 Task: Open a blank sheet, save the file as Onlinelearning.doc and add heading 'Online Learning'Online Learning ,with the parapraph,with the parapraph Online learning has gained prominence, especially during the COVID-19 pandemic. It offers flexible and accessible education opportunities. Ensuring equitable access to online learning, improving digital infrastructure, and enhancing teacher training are crucial for its effectiveness and inclusivity.Apply Font Style Batang And font size 14. Apply font style in  Heading Castellar and font size 16 Change heading alignment to  Center
Action: Mouse moved to (21, 21)
Screenshot: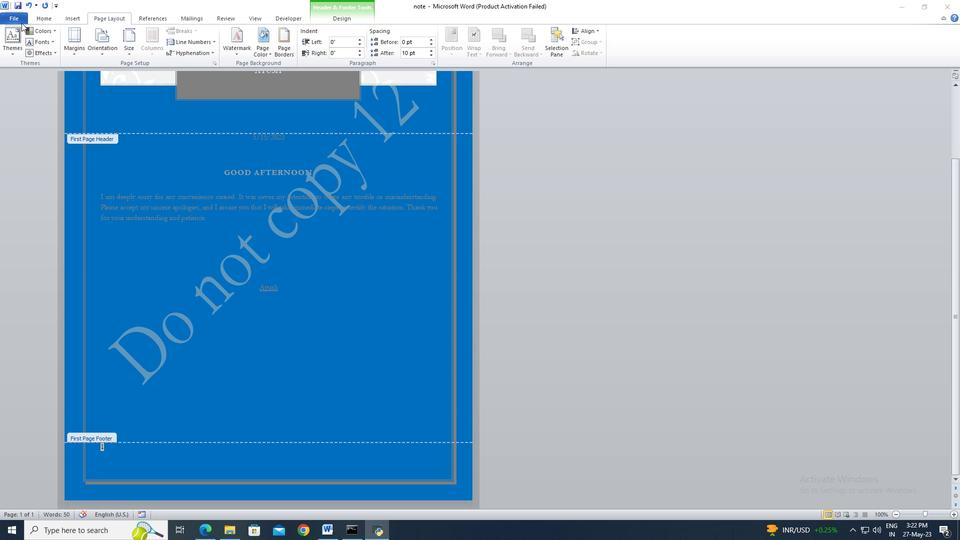 
Action: Mouse pressed left at (21, 21)
Screenshot: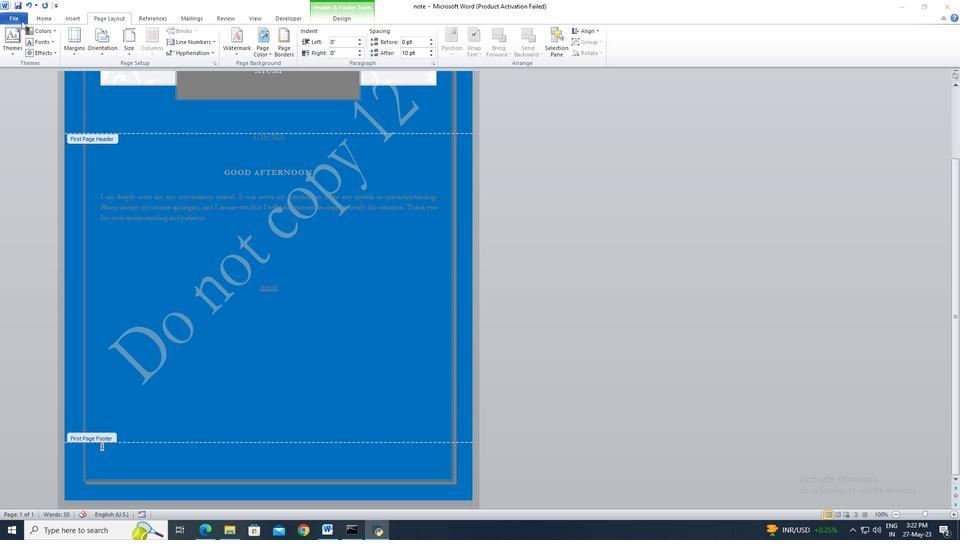 
Action: Mouse pressed left at (21, 21)
Screenshot: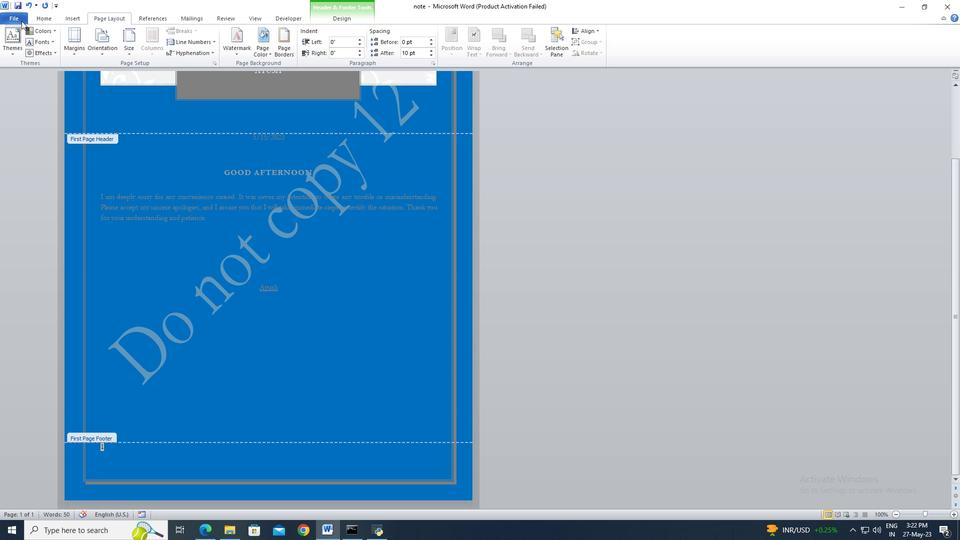 
Action: Mouse moved to (26, 129)
Screenshot: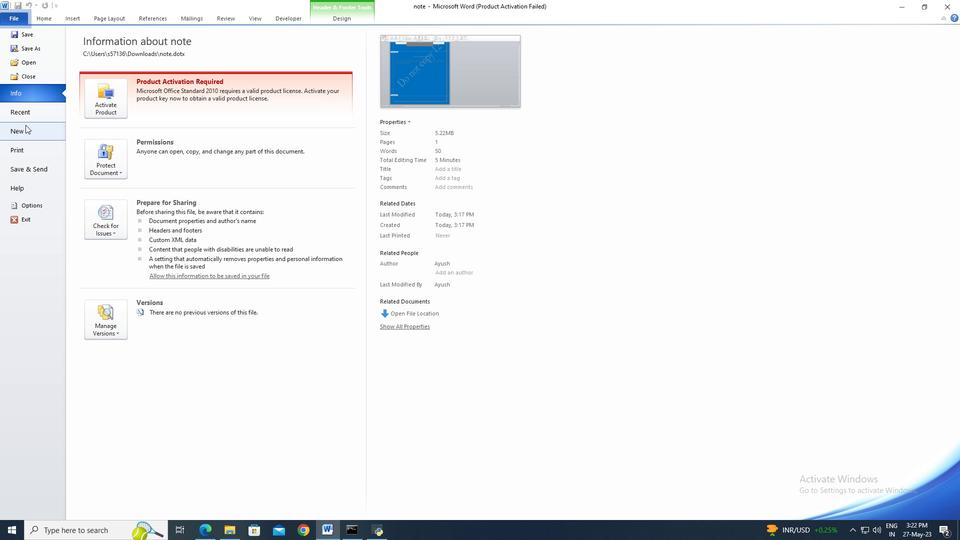 
Action: Mouse pressed left at (26, 129)
Screenshot: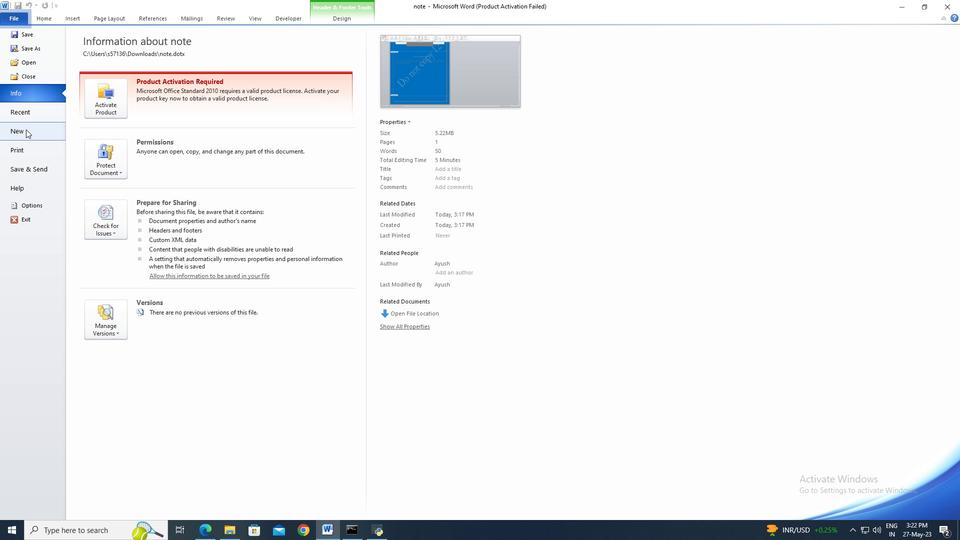 
Action: Mouse moved to (487, 244)
Screenshot: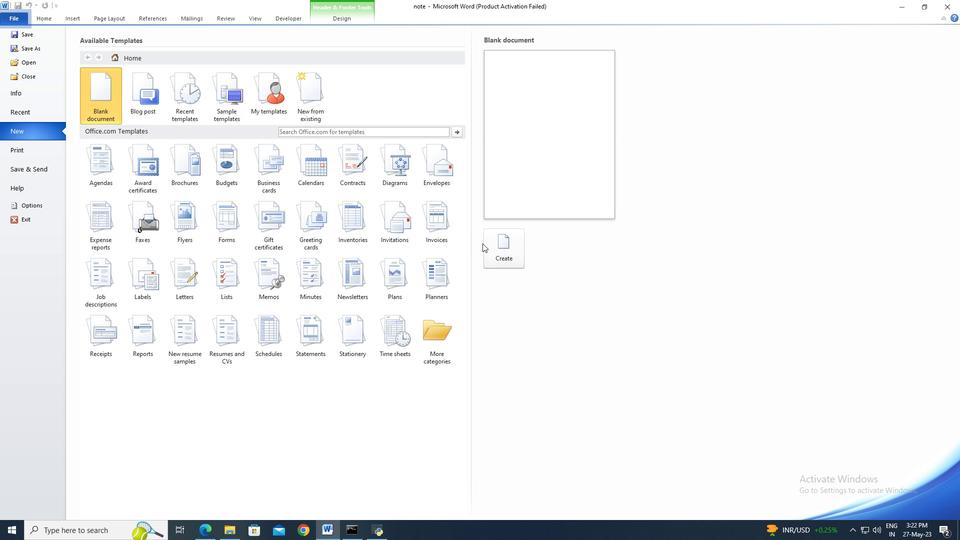 
Action: Mouse pressed left at (487, 244)
Screenshot: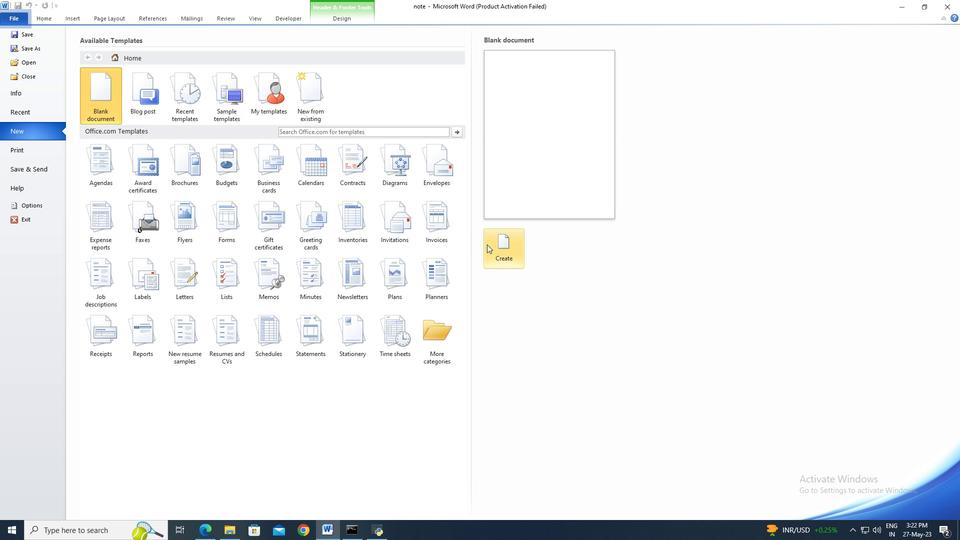 
Action: Mouse moved to (21, 20)
Screenshot: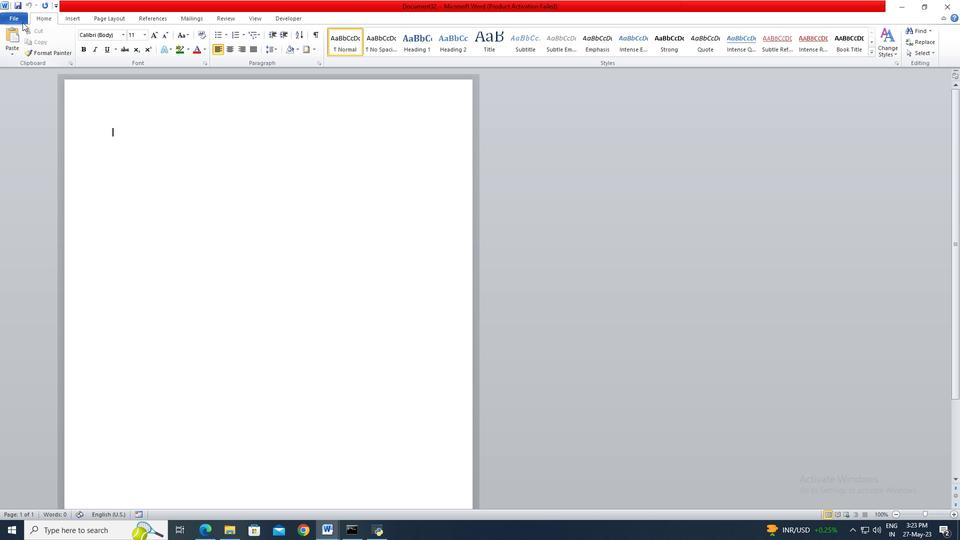 
Action: Mouse pressed left at (21, 20)
Screenshot: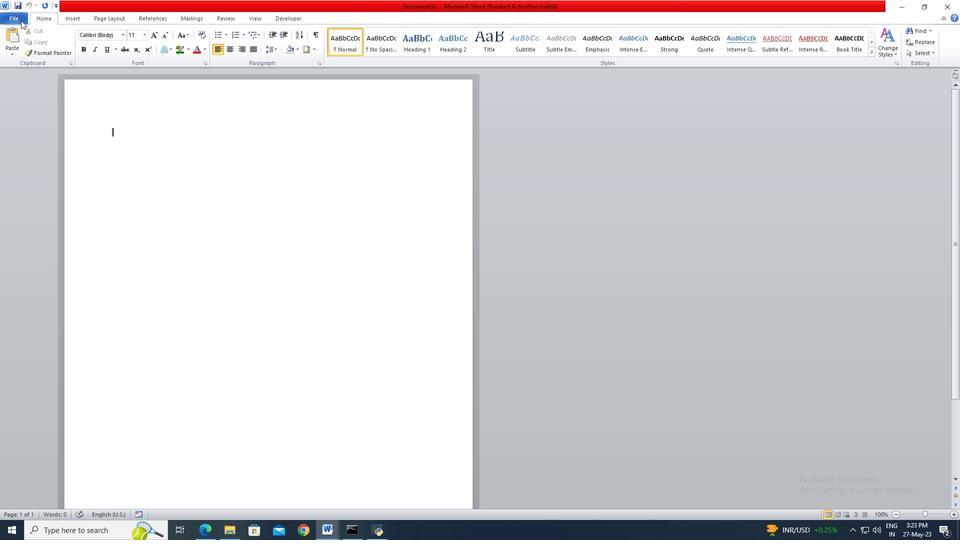 
Action: Mouse moved to (23, 43)
Screenshot: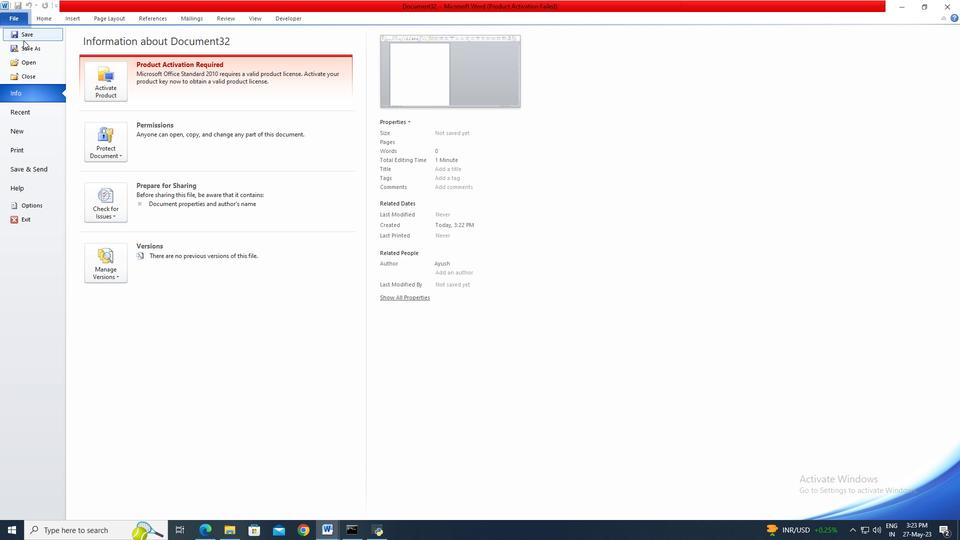 
Action: Mouse pressed left at (23, 43)
Screenshot: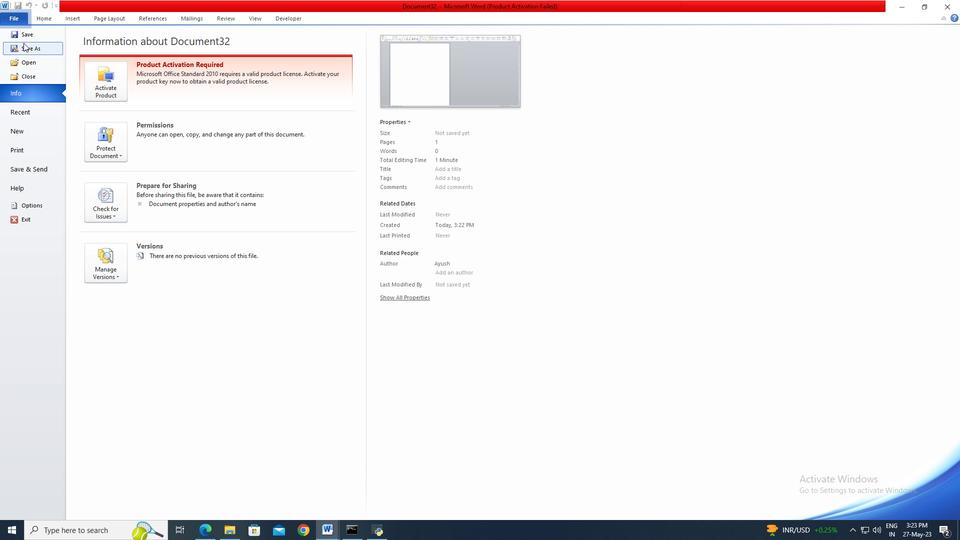 
Action: Mouse moved to (37, 107)
Screenshot: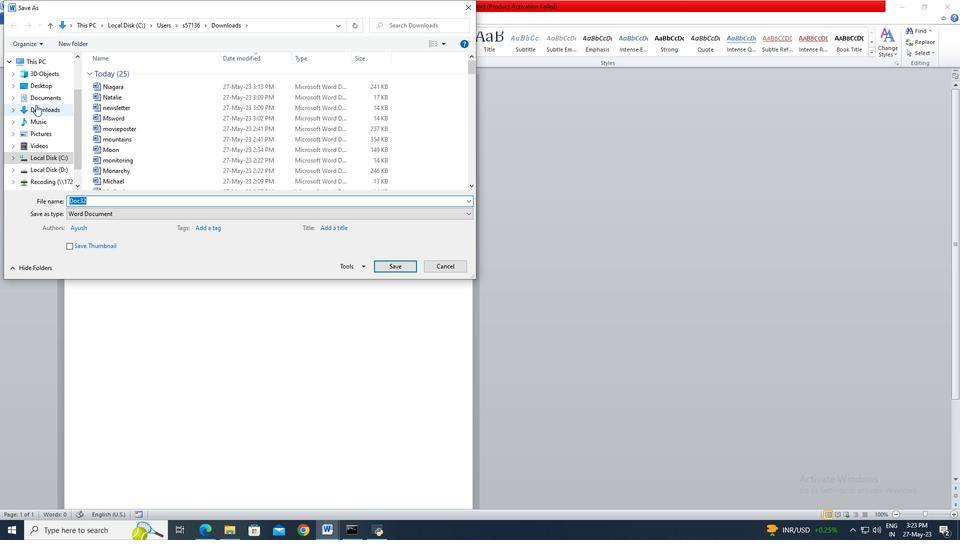 
Action: Mouse pressed left at (37, 107)
Screenshot: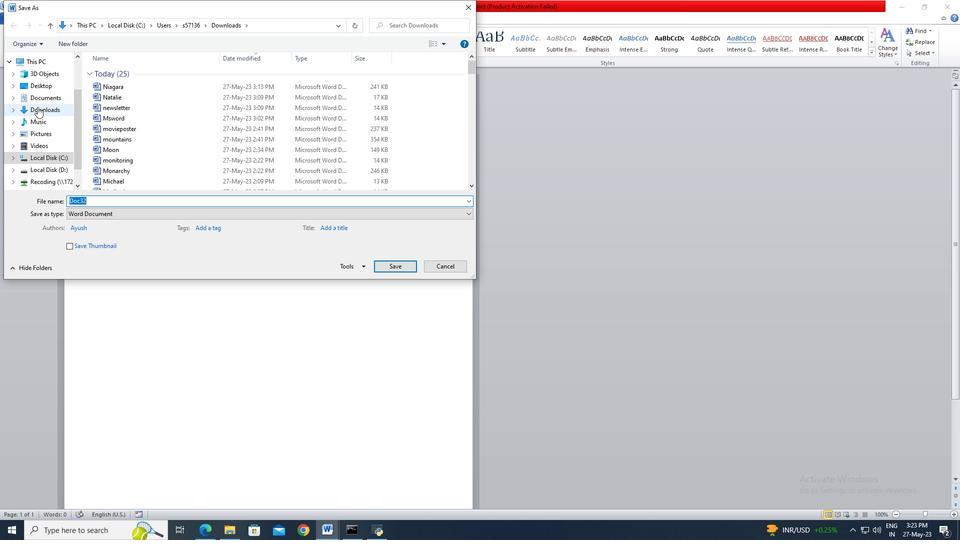 
Action: Mouse moved to (91, 198)
Screenshot: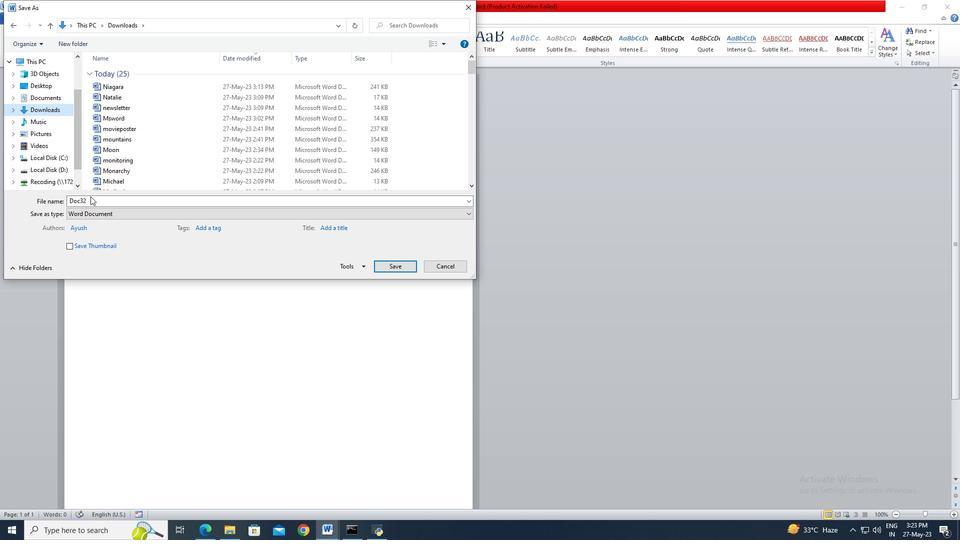 
Action: Mouse pressed left at (91, 198)
Screenshot: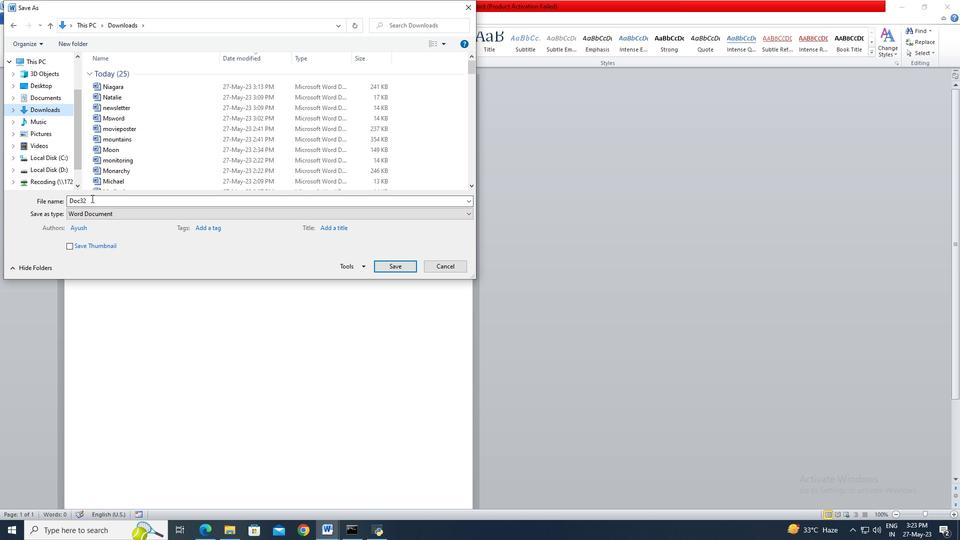 
Action: Mouse moved to (95, 196)
Screenshot: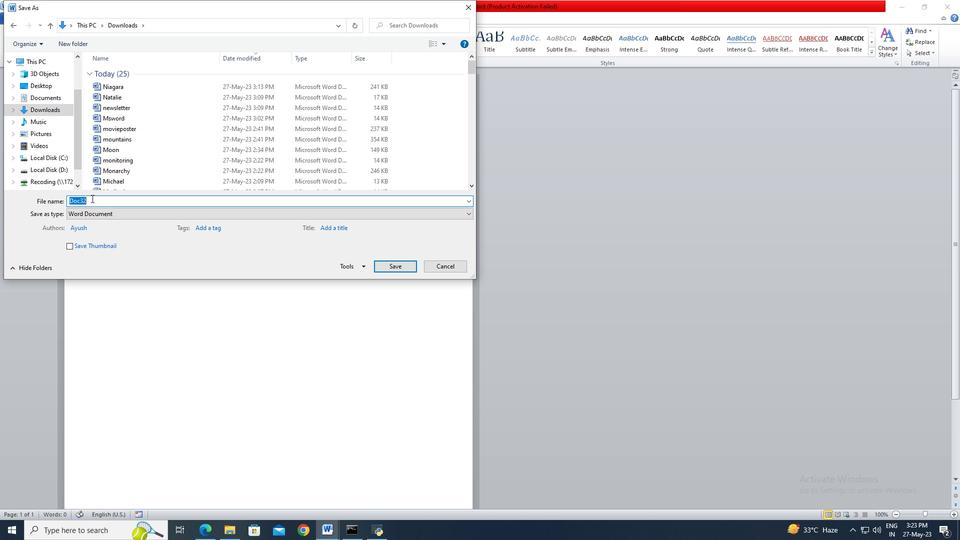 
Action: Key pressed <Key.shift>Onlinelearning
Screenshot: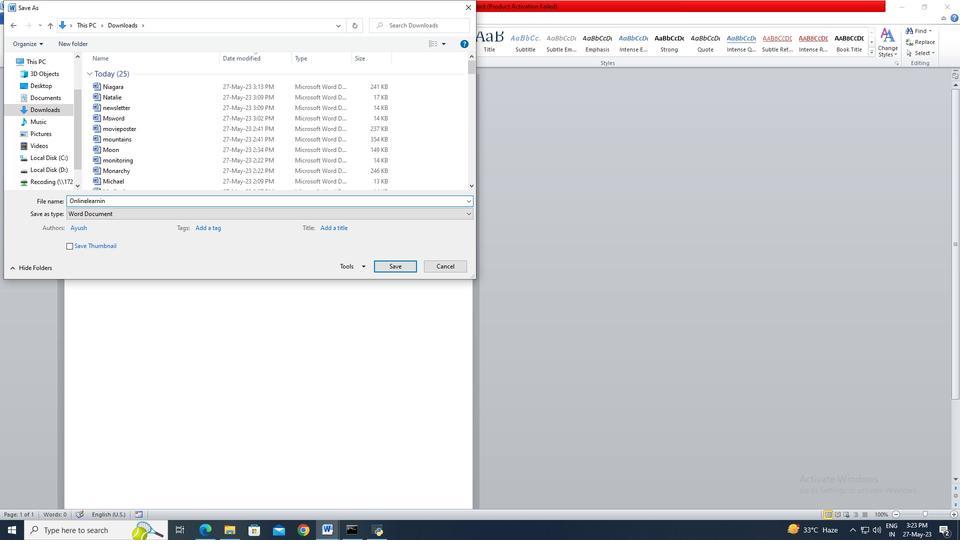 
Action: Mouse moved to (377, 265)
Screenshot: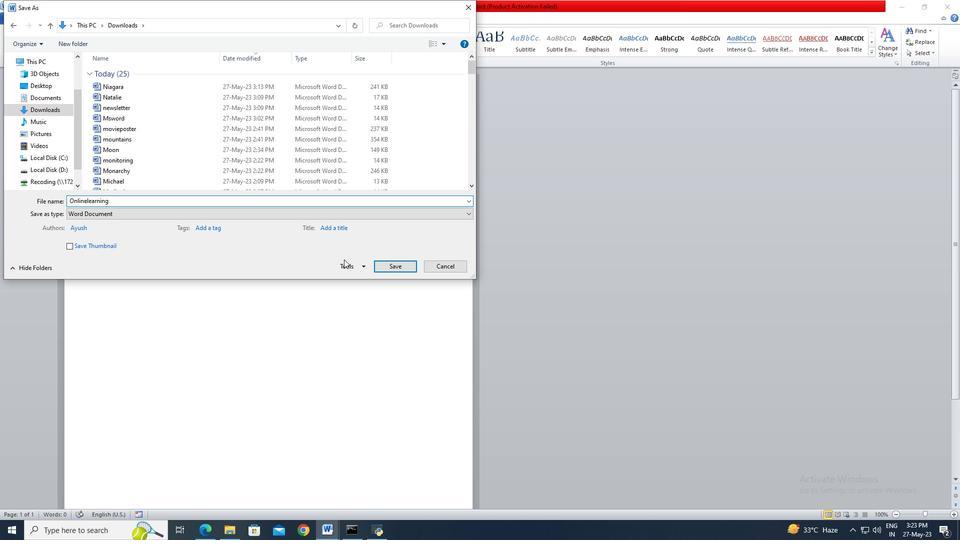
Action: Mouse pressed left at (377, 265)
Screenshot: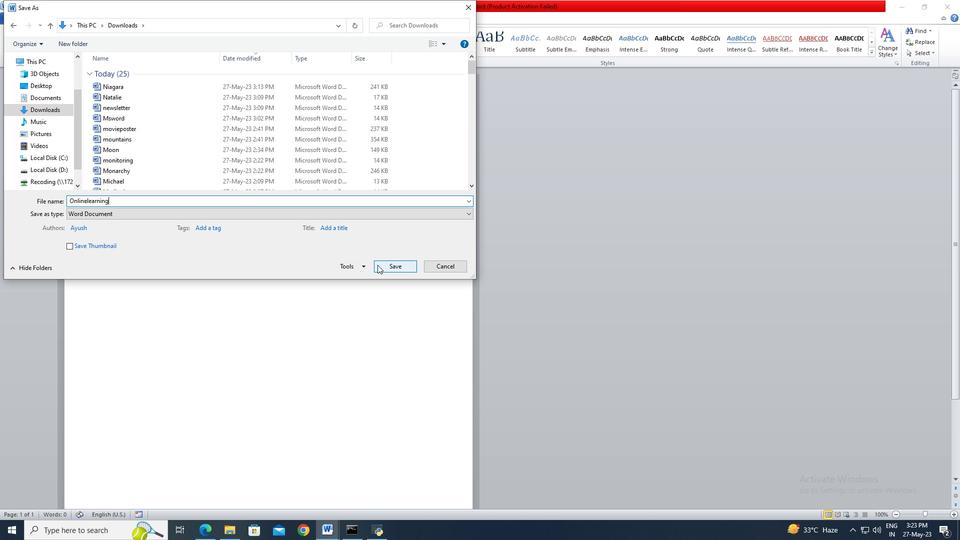 
Action: Mouse moved to (419, 50)
Screenshot: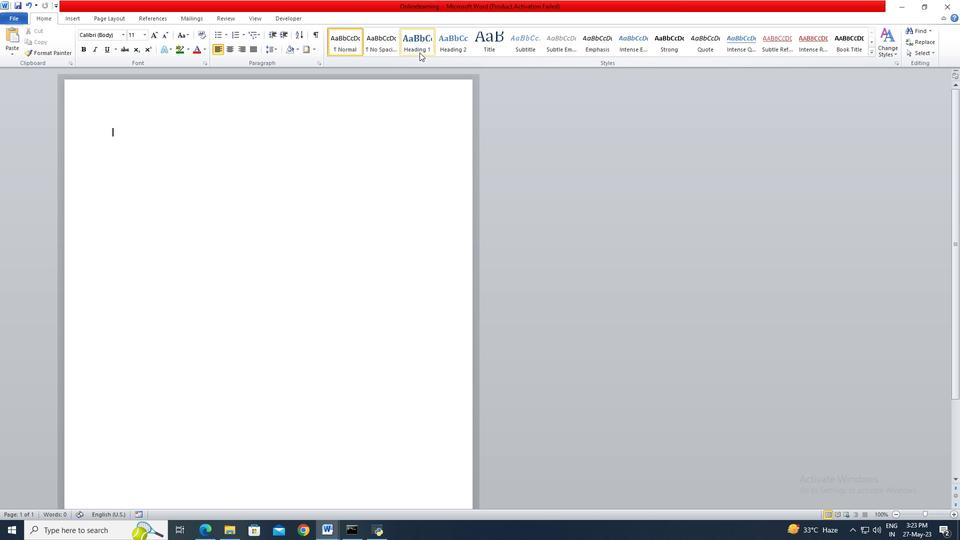 
Action: Mouse pressed left at (419, 50)
Screenshot: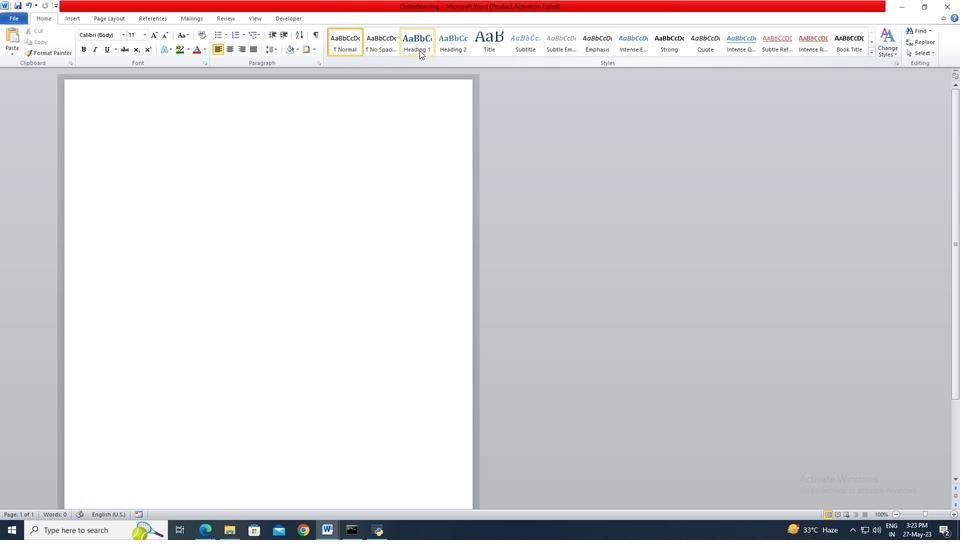 
Action: Key pressed <Key.shift>Online<Key.space><Key.shift>Learning<Key.enter><Key.enter><Key.shift>Online<Key.space>learning<Key.space>has<Key.space>gained<Key.space>prominence,<Key.space>especially<Key.space>during<Key.space>the<Key.space><Key.shift>COVID1<Key.backspace>-19<Key.space>pand<Key.backspace><Key.backspace><Key.backspace><Key.backspace><Key.space>pandemic.<Key.space><Key.shift>It<Key.space>offers<Key.space>flexible<Key.space>and<Key.space>accessible<Key.space>education<Key.space>opportunities.<Key.space><Key.shift>Ensuring<Key.space>equitable<Key.space>access<Key.space>ton<Key.backspace><Key.space>online<Key.space>learning,<Key.space>improving<Key.space>digital<Key.space>infrastructure,<Key.space>and<Key.space>enhancing<Key.space>teacher<Key.space>training<Key.space>are<Key.space>crucial<Key.space>for<Key.space>its<Key.space>effectiveness<Key.space>and<Key.space>inclusivity.
Screenshot: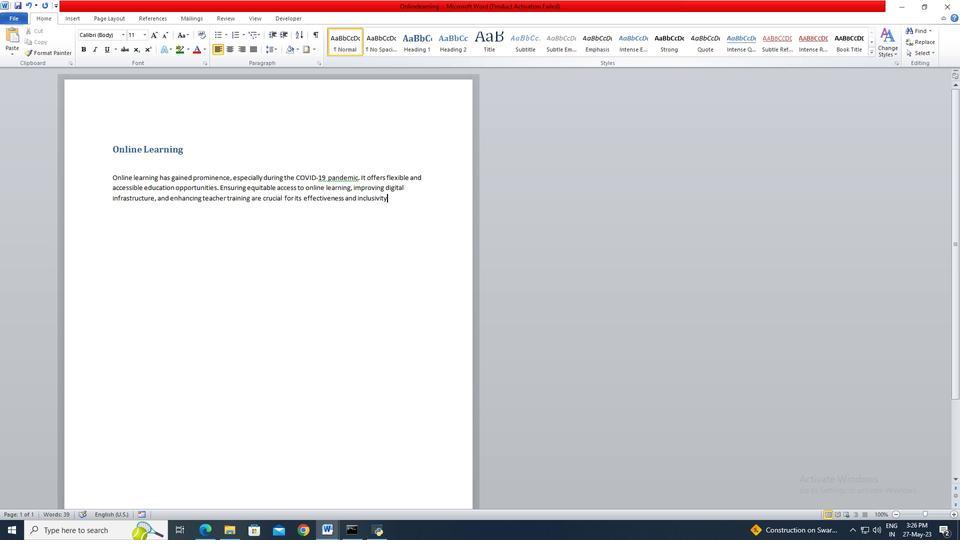 
Action: Mouse moved to (223, 201)
Screenshot: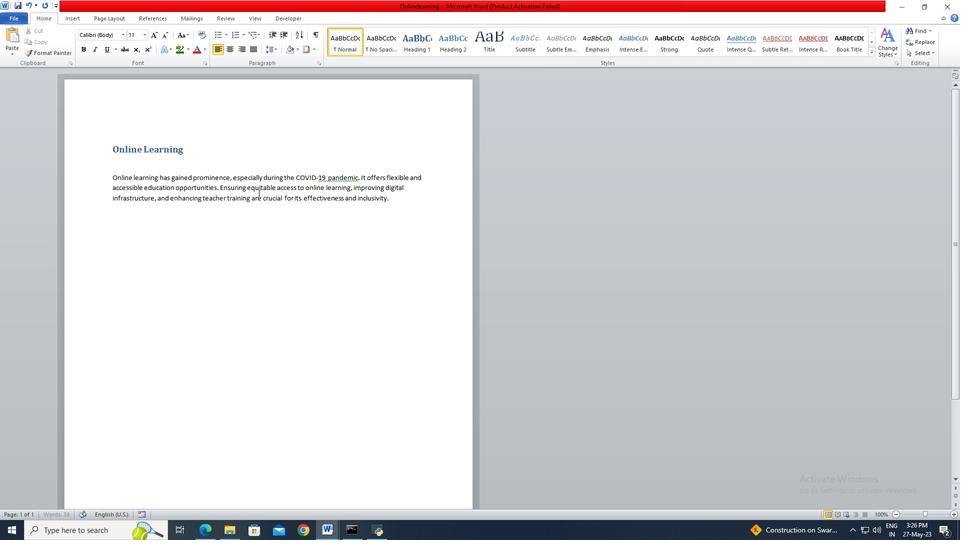 
Action: Key pressed <Key.shift>
Screenshot: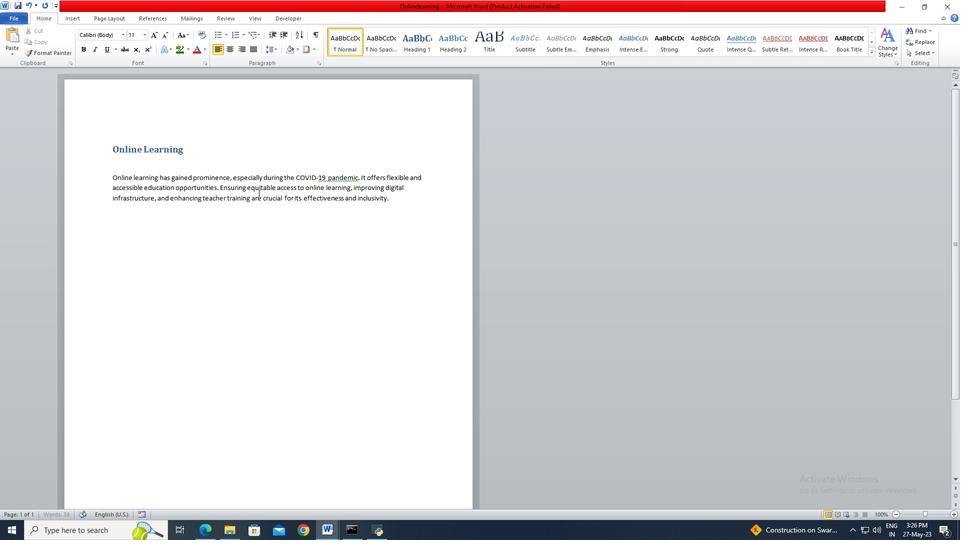 
Action: Mouse moved to (113, 184)
Screenshot: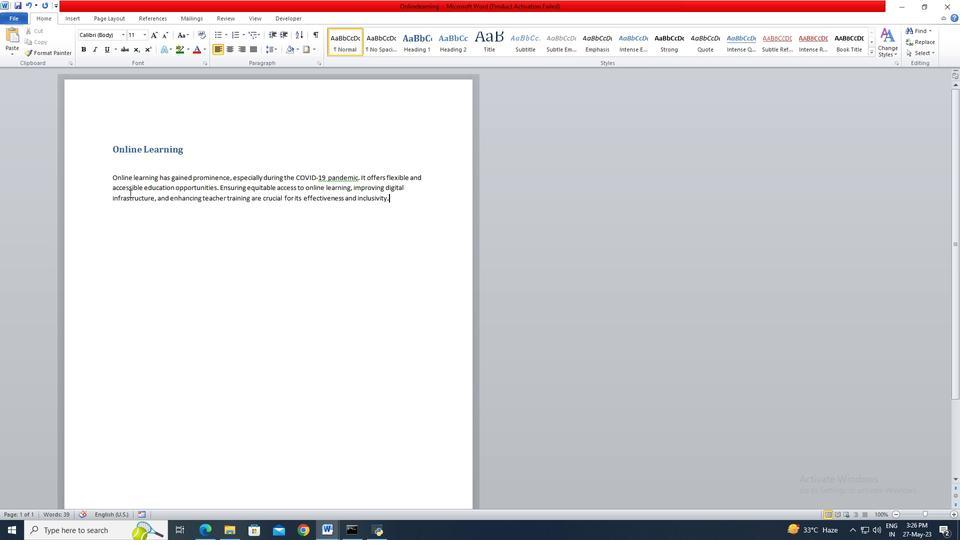 
Action: Key pressed <Key.shift>
Screenshot: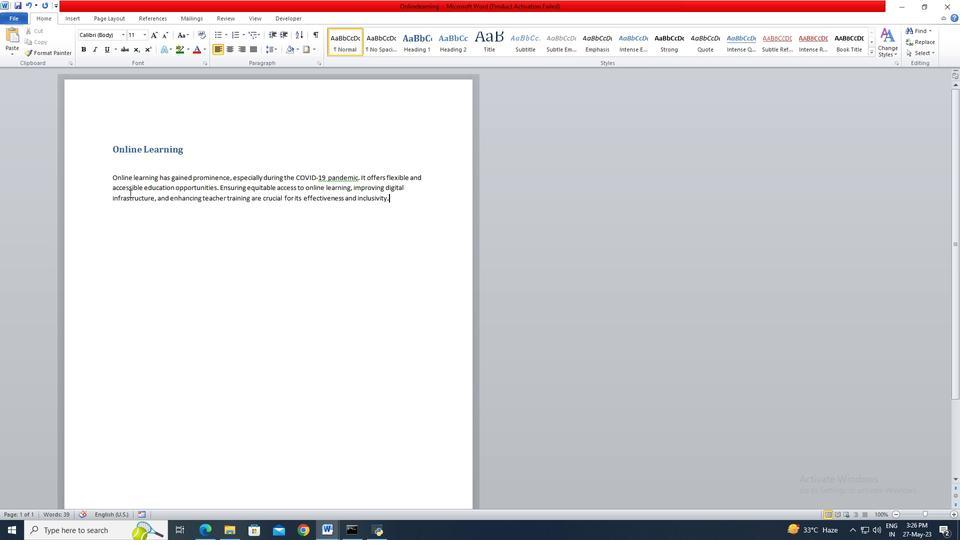 
Action: Mouse moved to (109, 181)
Screenshot: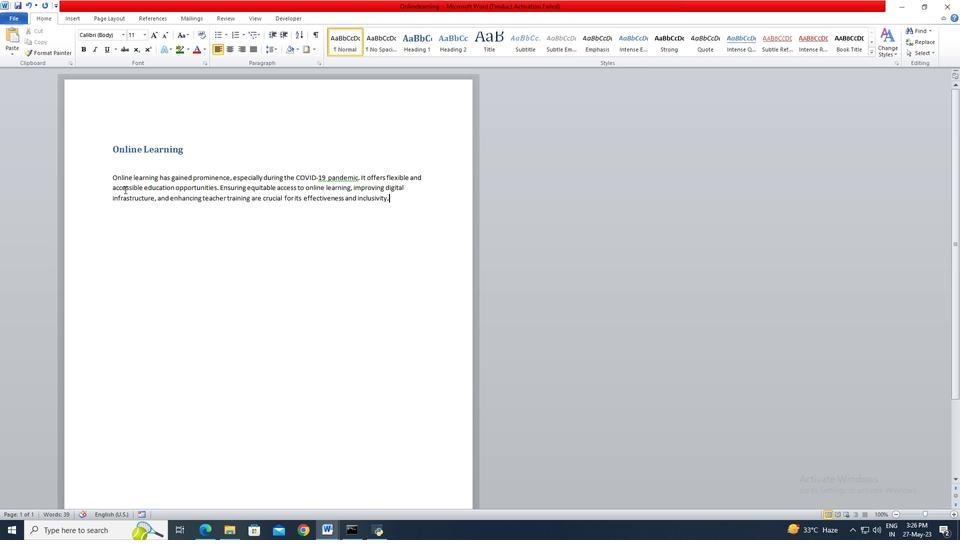 
Action: Key pressed <Key.shift>
Screenshot: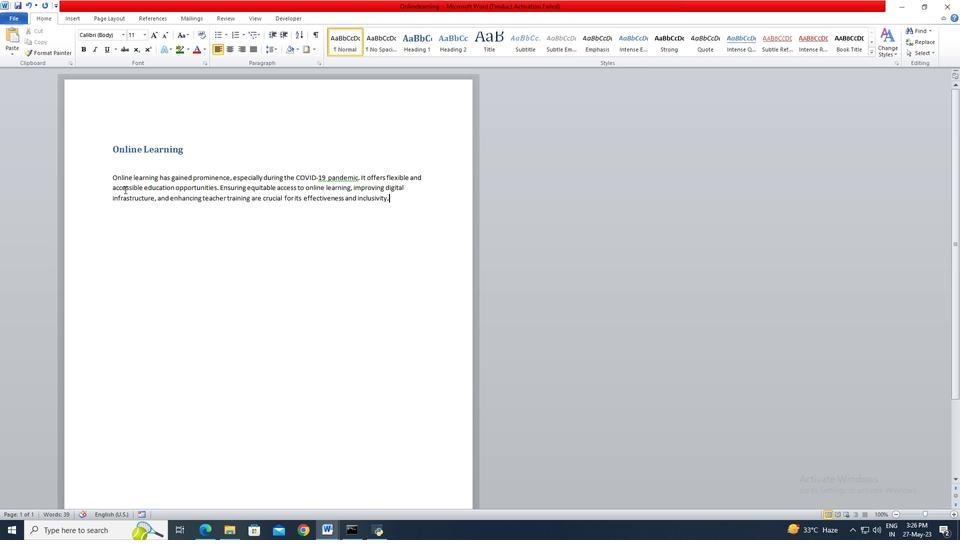 
Action: Mouse moved to (109, 181)
Screenshot: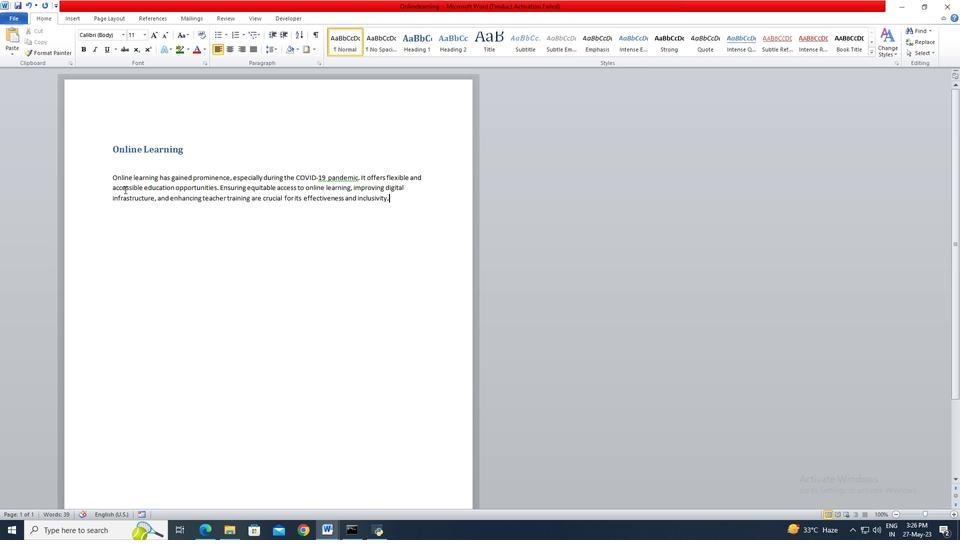 
Action: Key pressed <Key.shift>
Screenshot: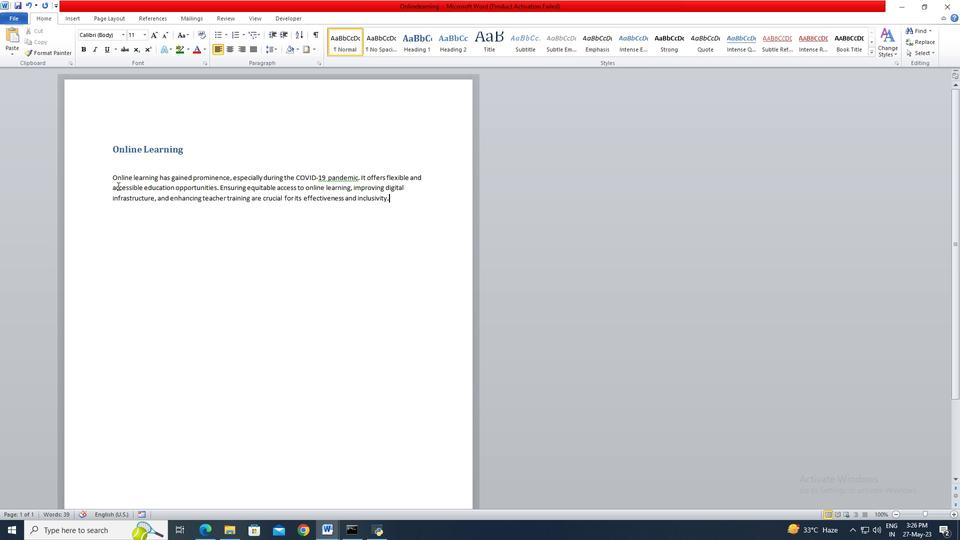
Action: Mouse moved to (109, 180)
Screenshot: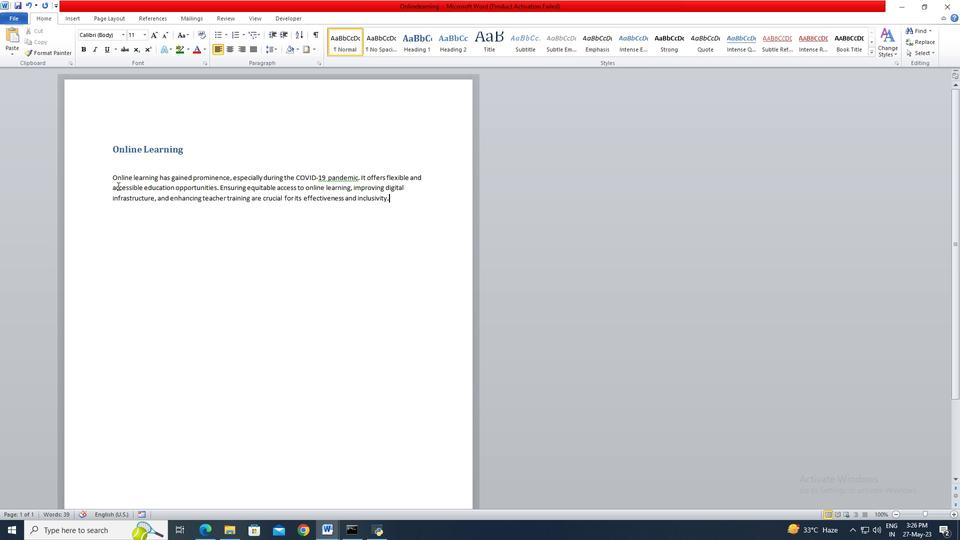 
Action: Key pressed <Key.shift><Key.shift><Key.shift><Key.shift>
Screenshot: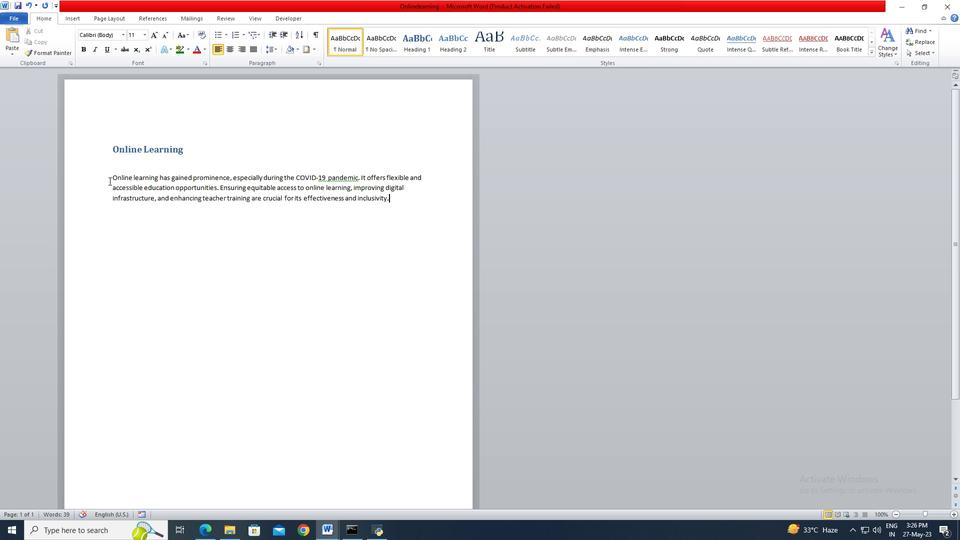 
Action: Mouse moved to (109, 180)
Screenshot: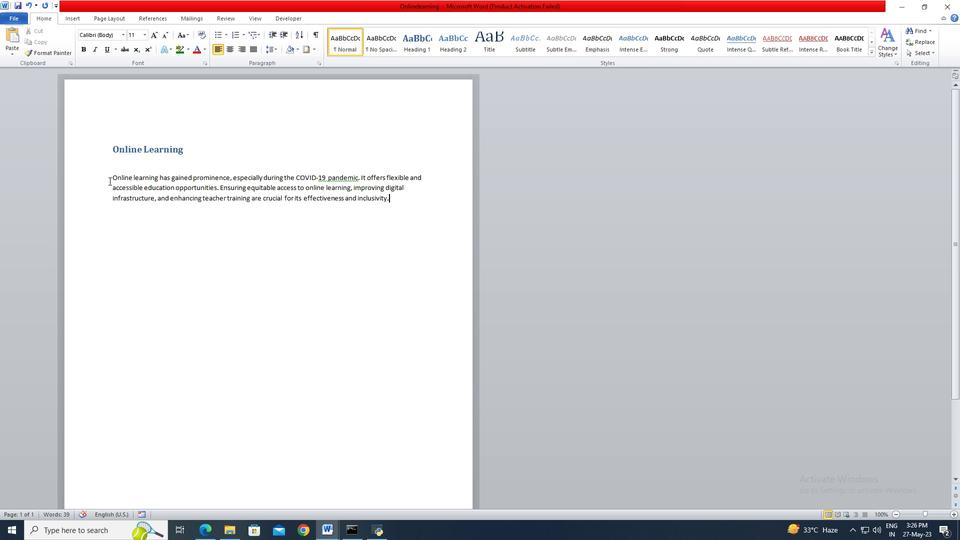
Action: Key pressed <Key.shift><Key.shift><Key.shift><Key.shift><Key.shift>
Screenshot: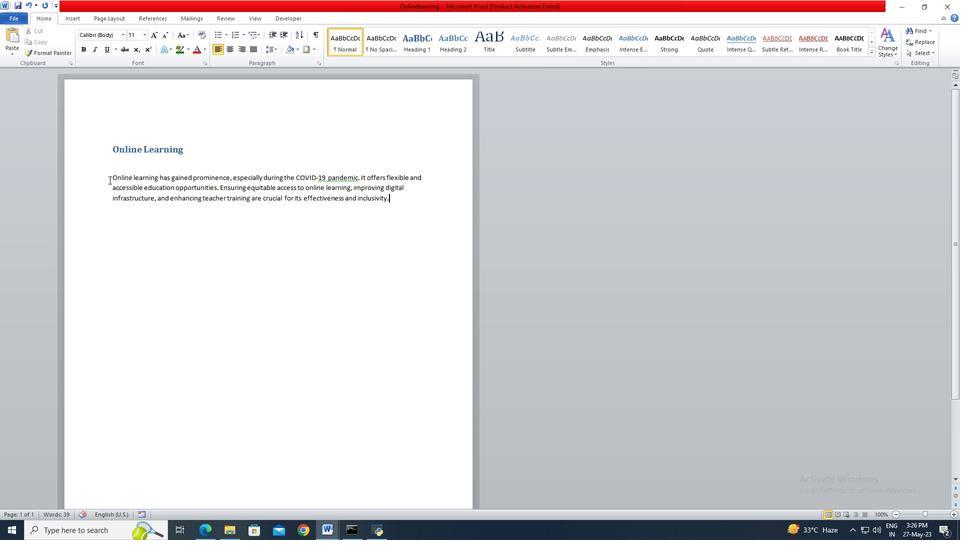 
Action: Mouse moved to (109, 180)
Screenshot: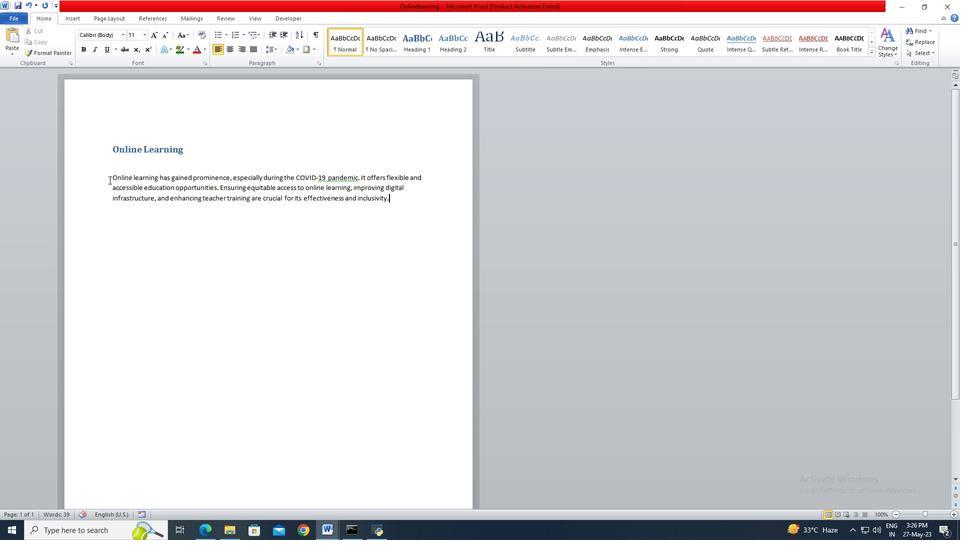 
Action: Key pressed <Key.shift>
Screenshot: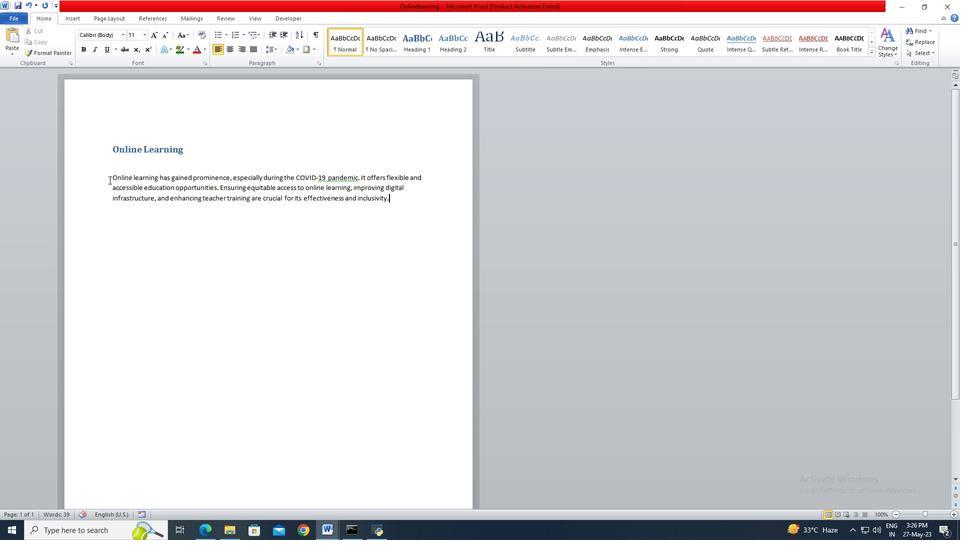 
Action: Mouse moved to (109, 180)
Screenshot: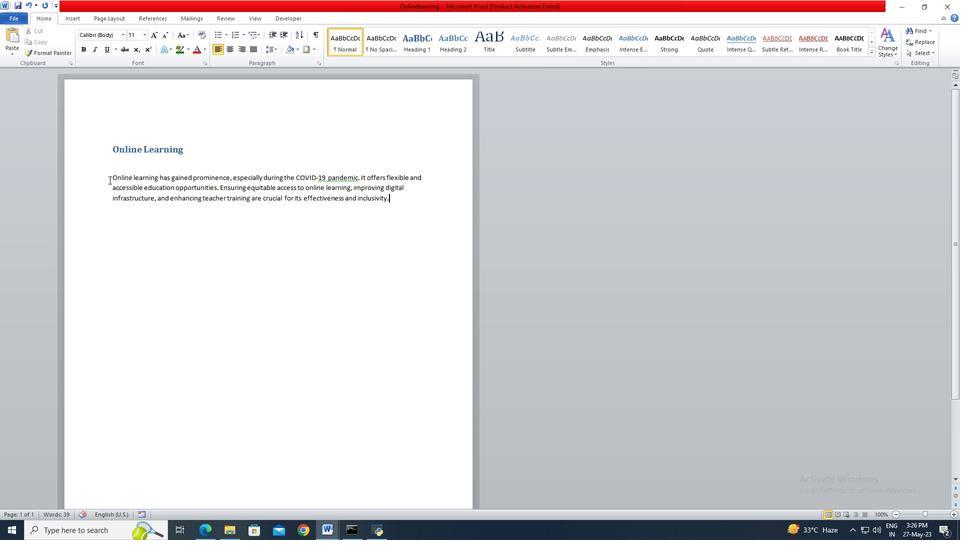 
Action: Key pressed <Key.shift><Key.shift><Key.shift><Key.shift><Key.shift><Key.shift><Key.shift><Key.shift>
Screenshot: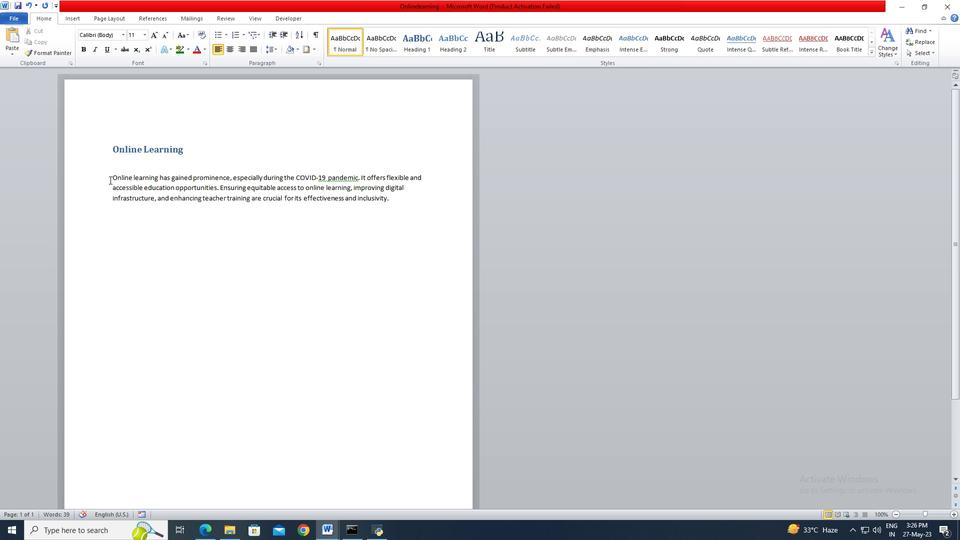
Action: Mouse pressed left at (109, 180)
Screenshot: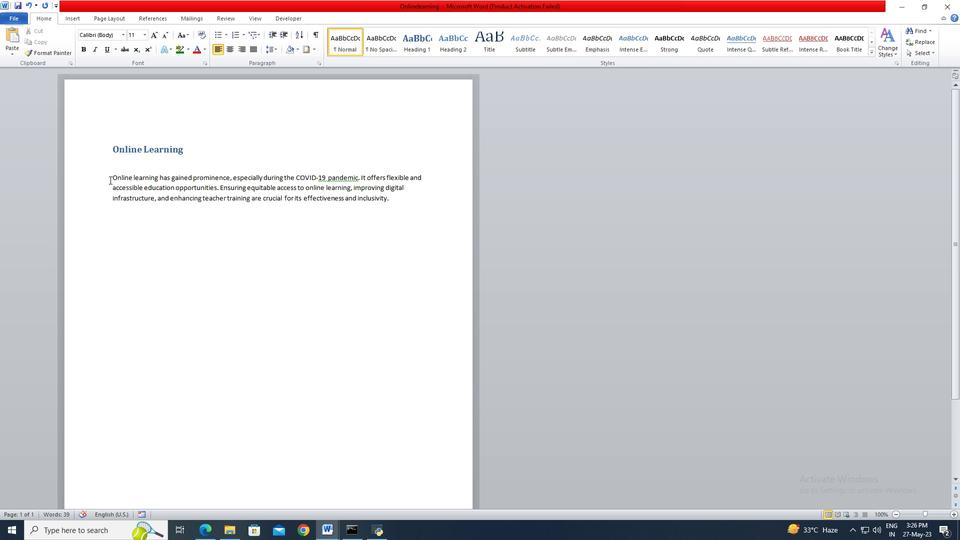 
Action: Key pressed <Key.shift><Key.shift><Key.shift><Key.shift><Key.shift><Key.shift>
Screenshot: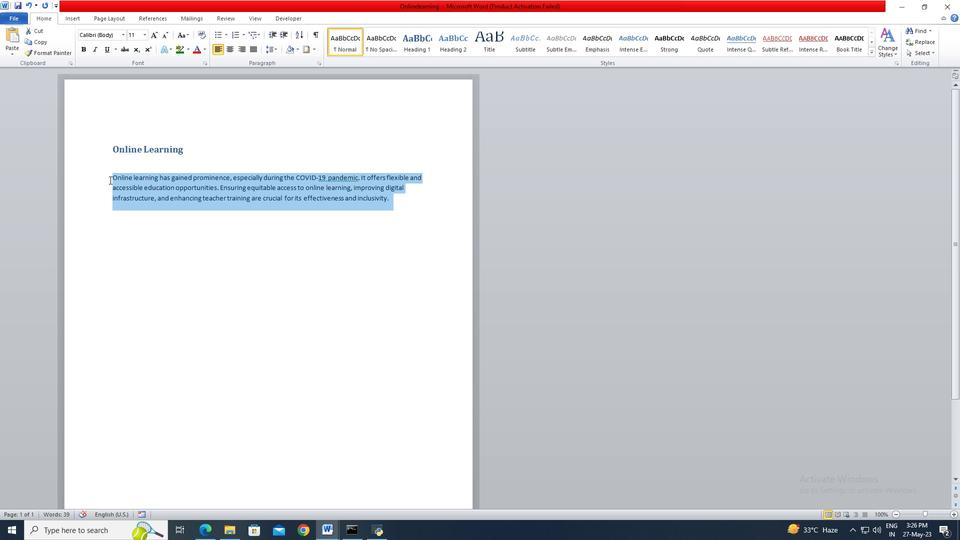 
Action: Mouse moved to (114, 39)
Screenshot: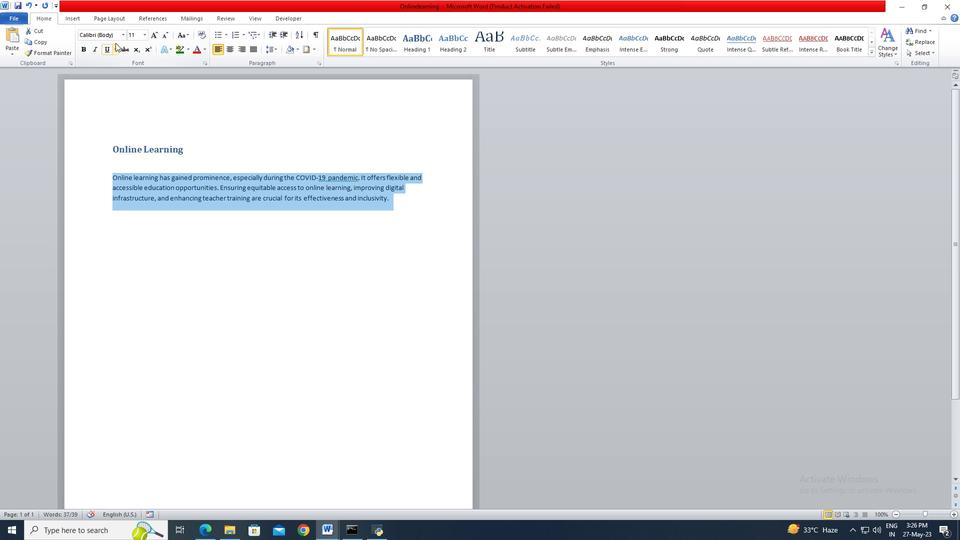 
Action: Mouse pressed left at (114, 39)
Screenshot: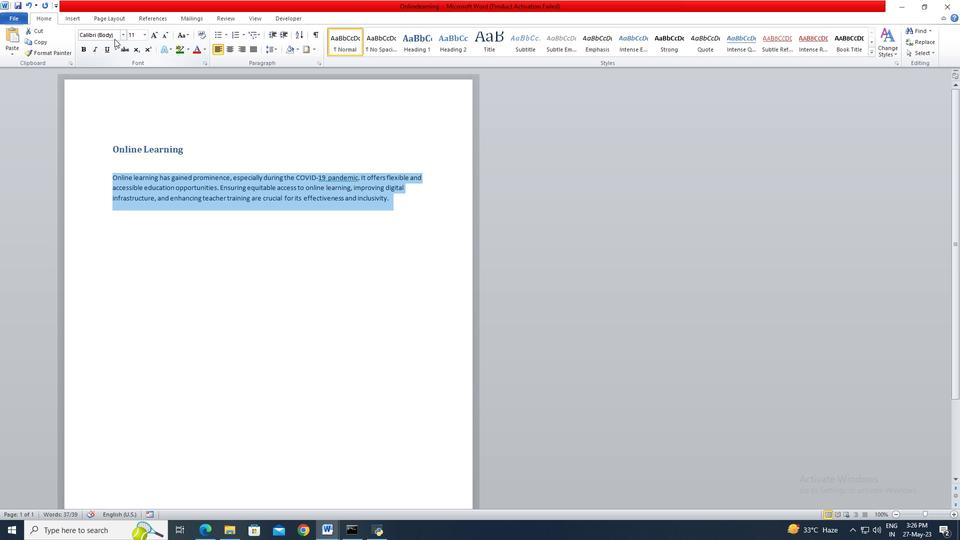 
Action: Mouse moved to (114, 36)
Screenshot: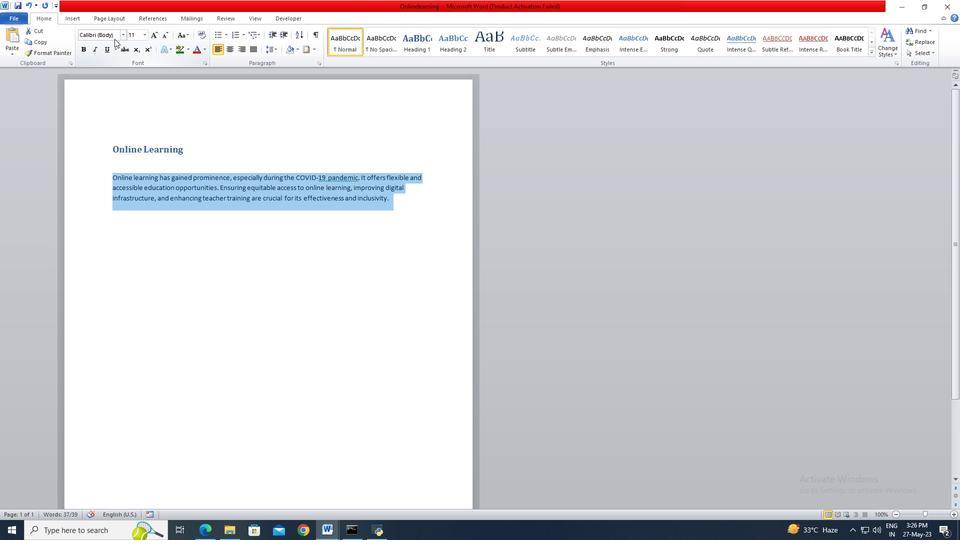 
Action: Mouse pressed left at (114, 36)
Screenshot: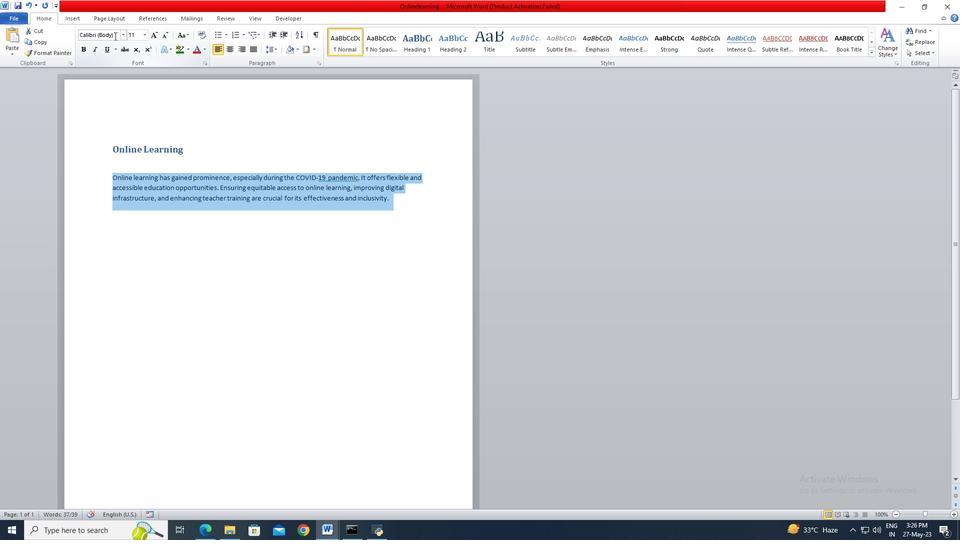 
Action: Key pressed <Key.shift>Batant<Key.enter><Key.left><Key.enter>
Screenshot: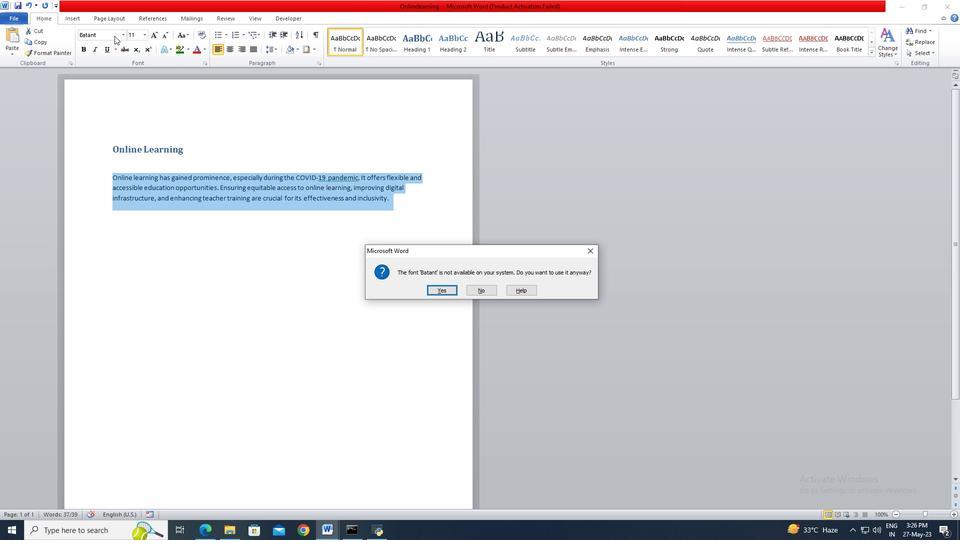 
Action: Mouse moved to (135, 35)
Screenshot: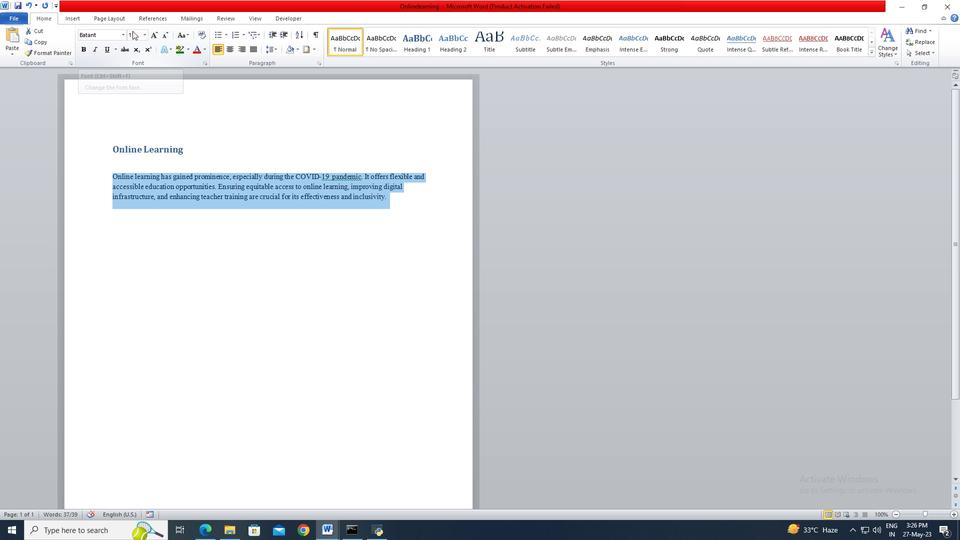 
Action: Mouse pressed left at (135, 35)
Screenshot: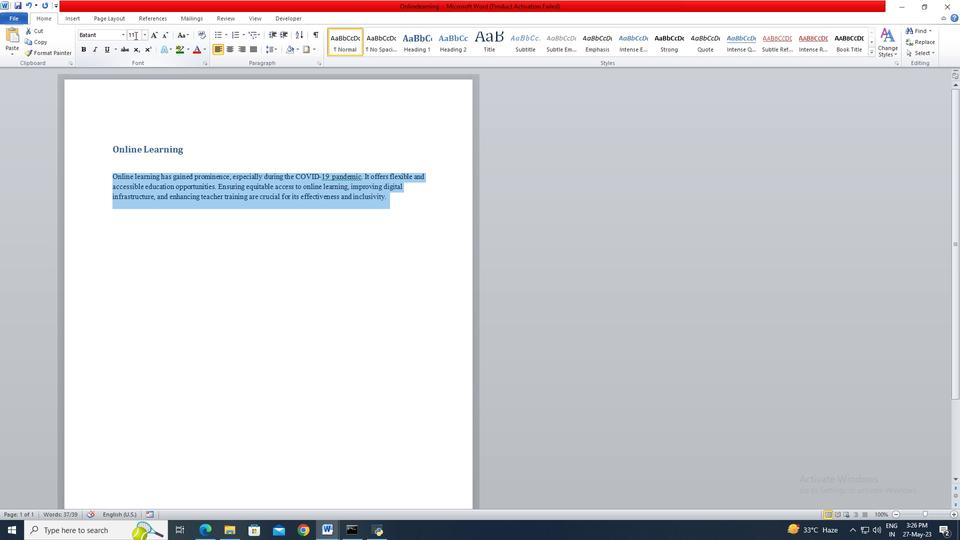 
Action: Key pressed 14<Key.enter>
Screenshot: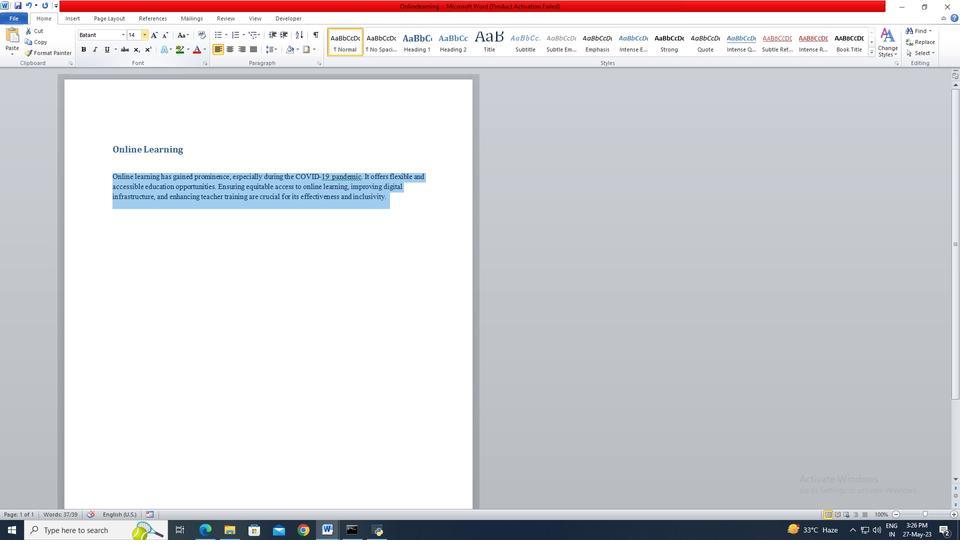 
Action: Mouse moved to (114, 146)
Screenshot: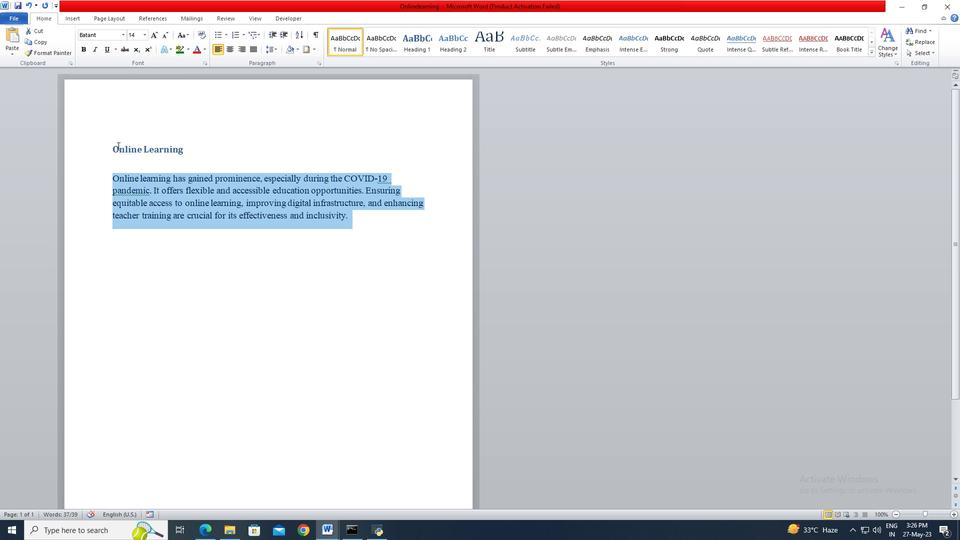 
Action: Mouse pressed left at (114, 146)
Screenshot: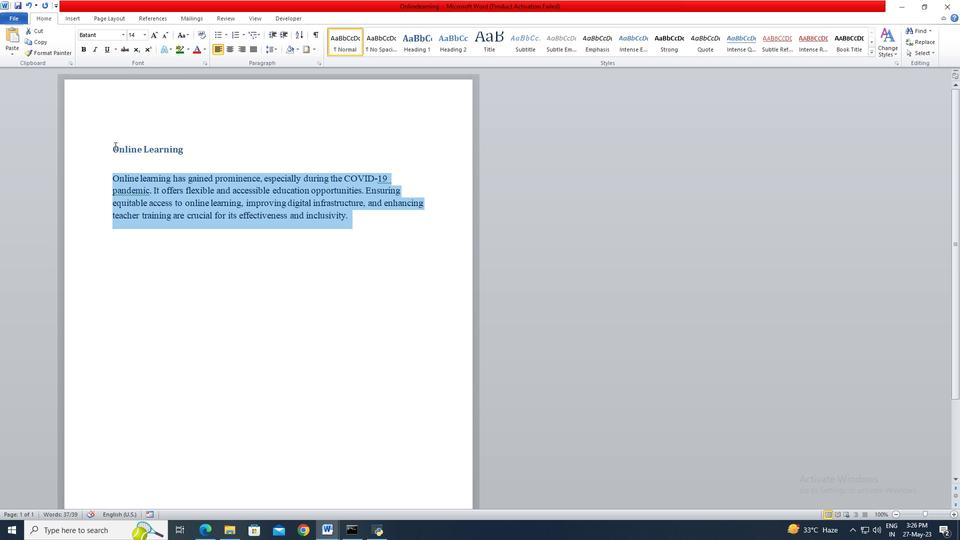
Action: Key pressed <Key.shift><Key.right><Key.end>
Screenshot: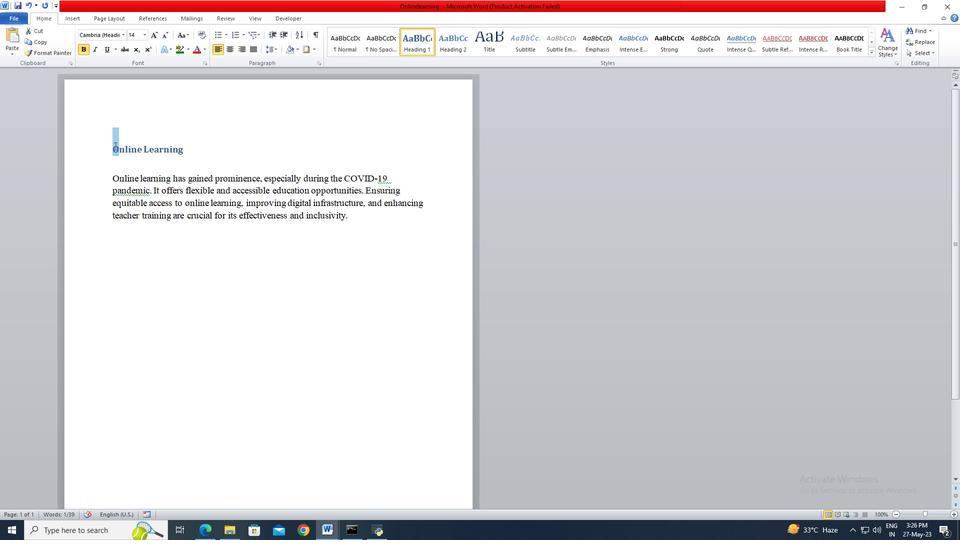 
Action: Mouse moved to (112, 38)
Screenshot: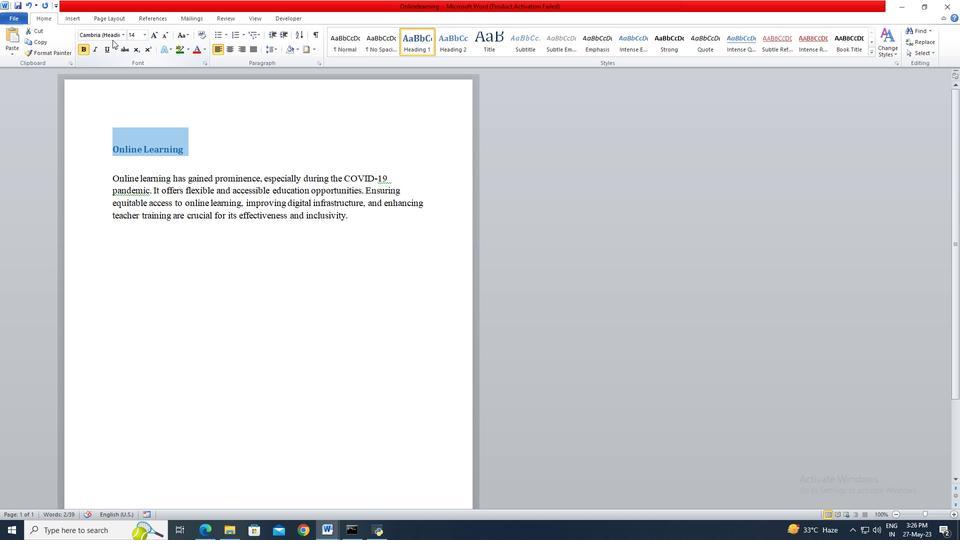 
Action: Mouse pressed left at (112, 38)
Screenshot: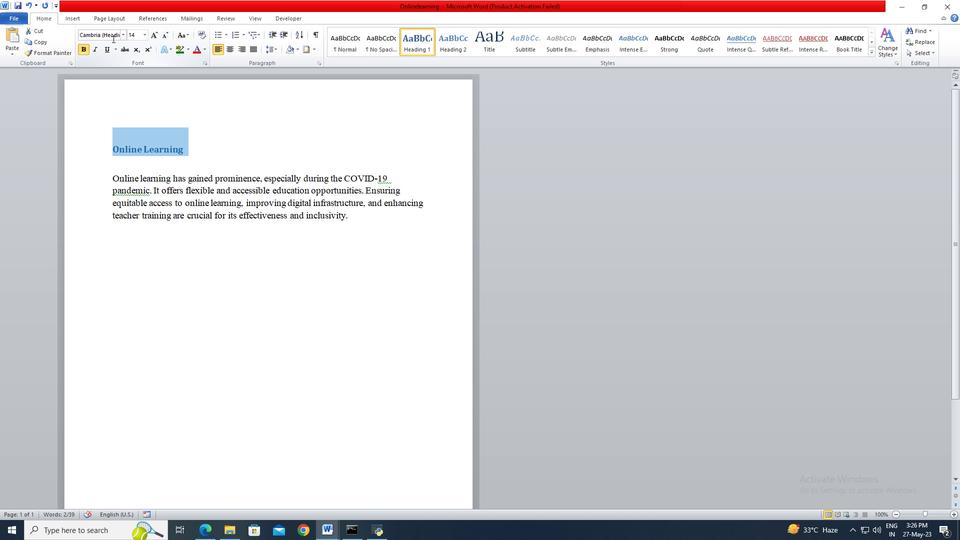 
Action: Key pressed <Key.shift>Caste;;ar<Key.backspace><Key.backspace><Key.backspace><Key.backspace>llar<Key.enter>
Screenshot: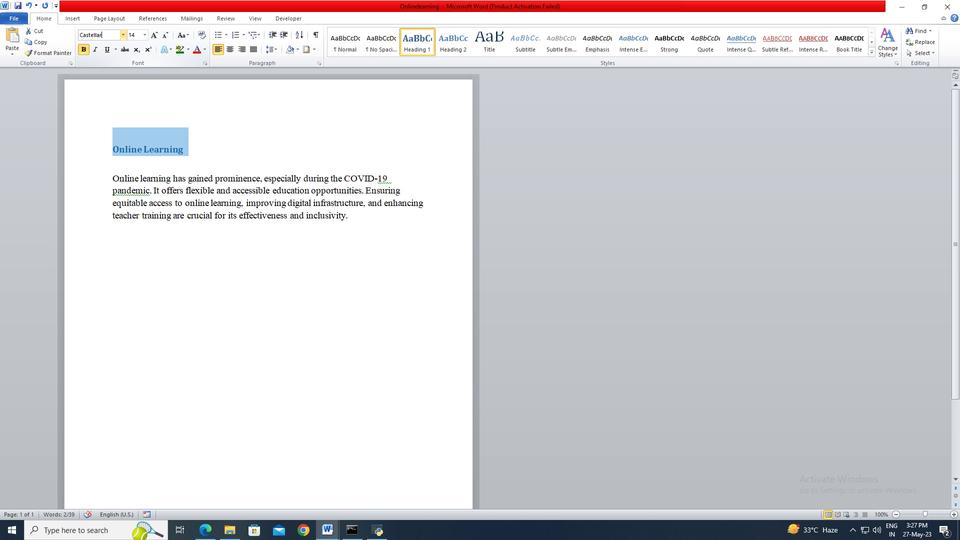 
Action: Mouse moved to (137, 35)
Screenshot: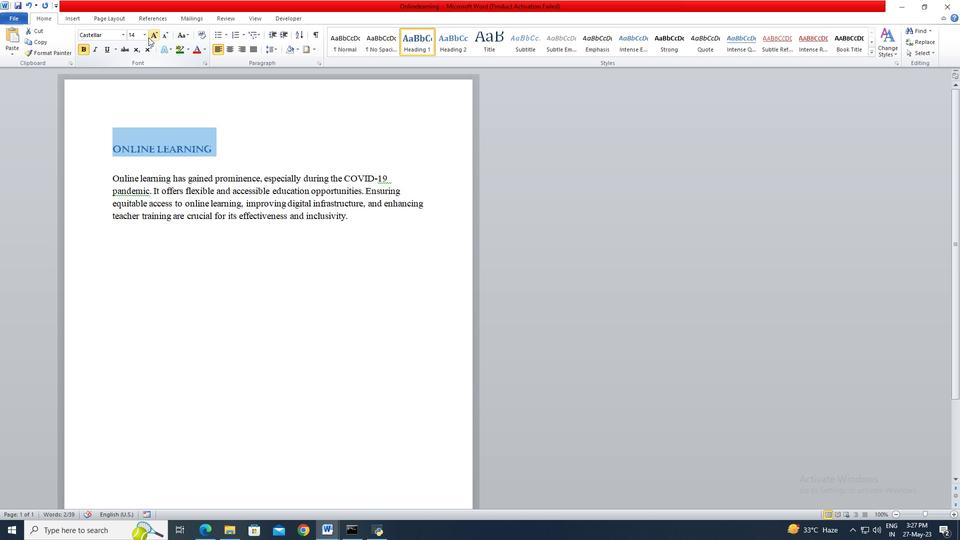 
Action: Mouse pressed left at (137, 35)
Screenshot: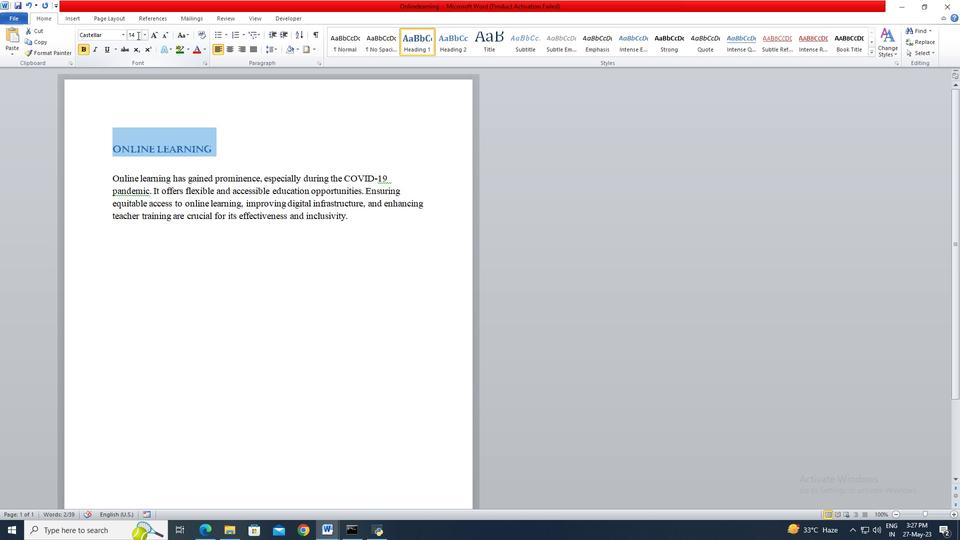 
Action: Key pressed 16<Key.enter>
Screenshot: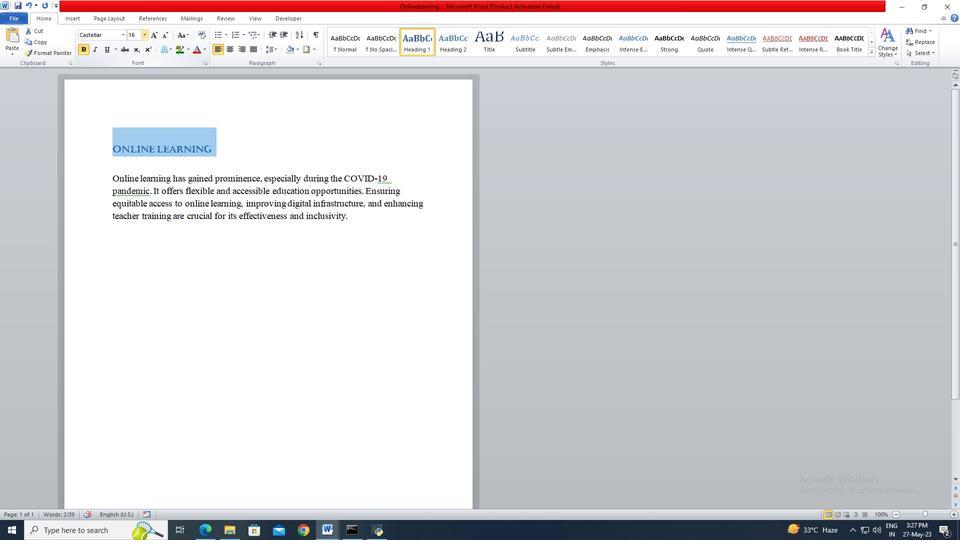 
Action: Mouse moved to (234, 52)
Screenshot: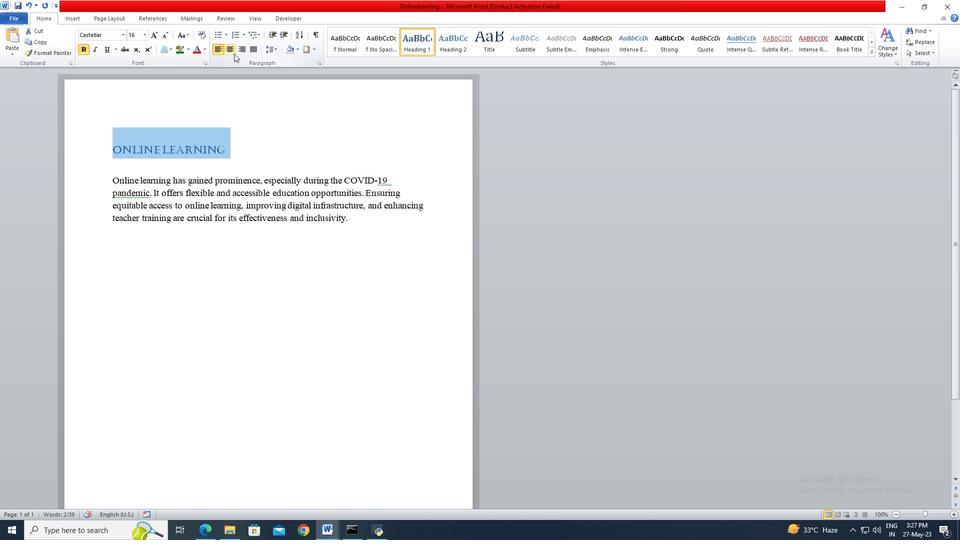 
Action: Mouse pressed left at (234, 52)
Screenshot: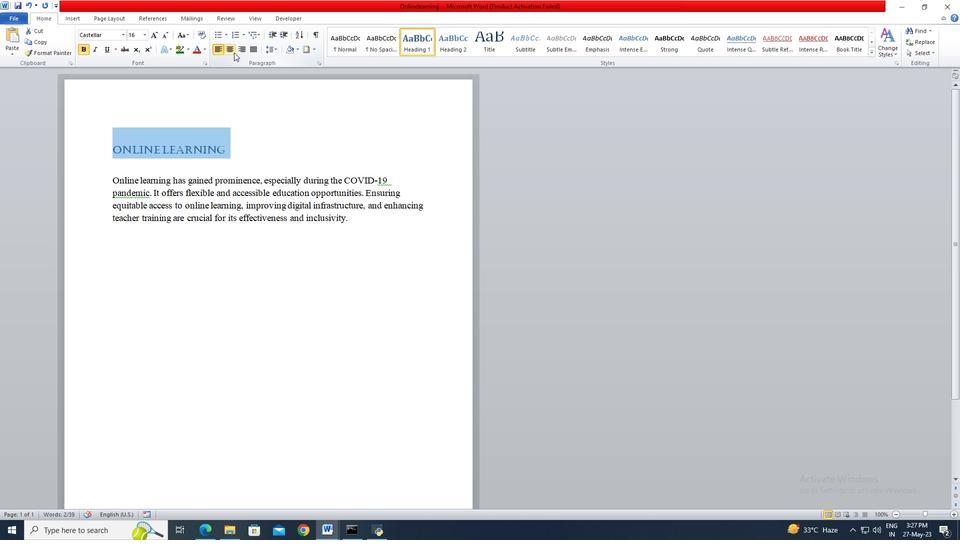 
Action: Mouse moved to (268, 163)
Screenshot: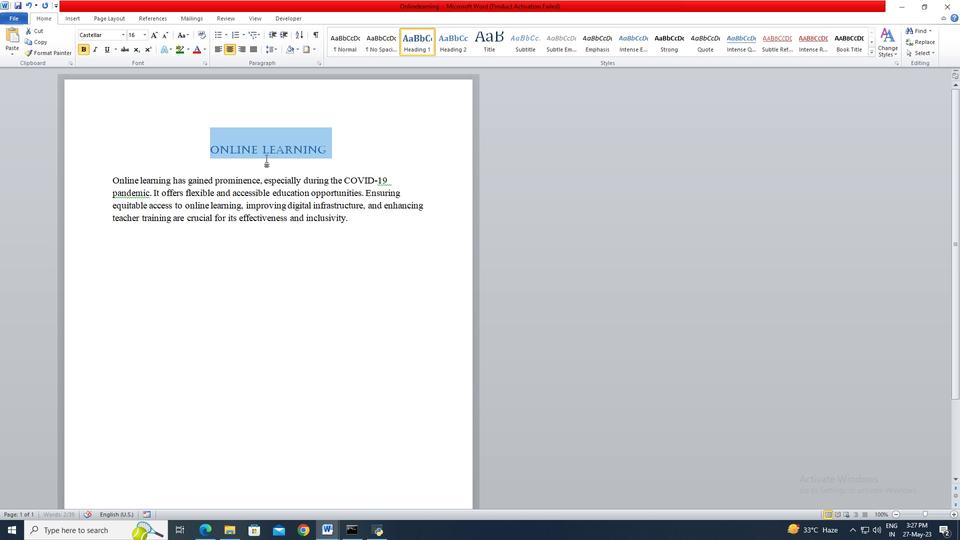 
Action: Mouse pressed left at (268, 163)
Screenshot: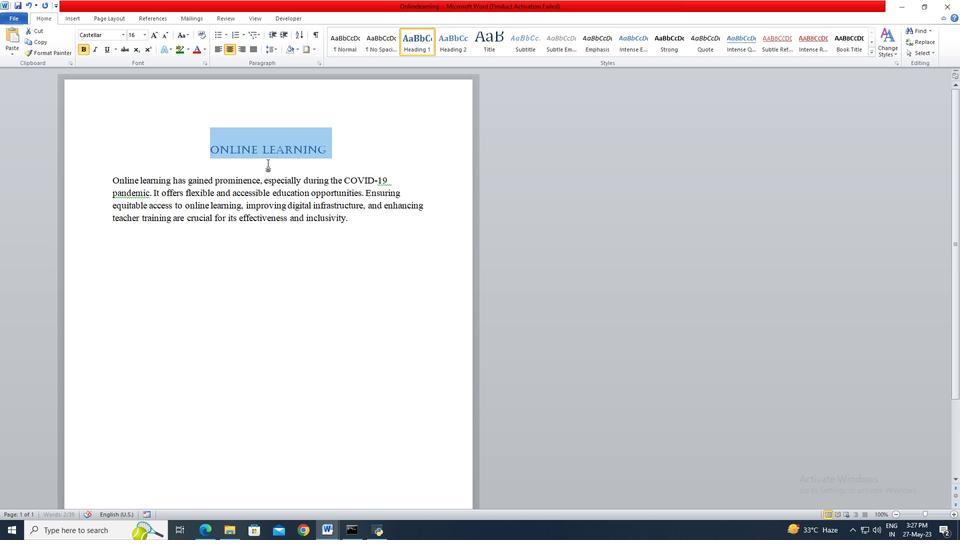 
